 Task: Add Chobani S'mores S'mores Flip Greek Yogurt to the cart.
Action: Mouse moved to (35, 110)
Screenshot: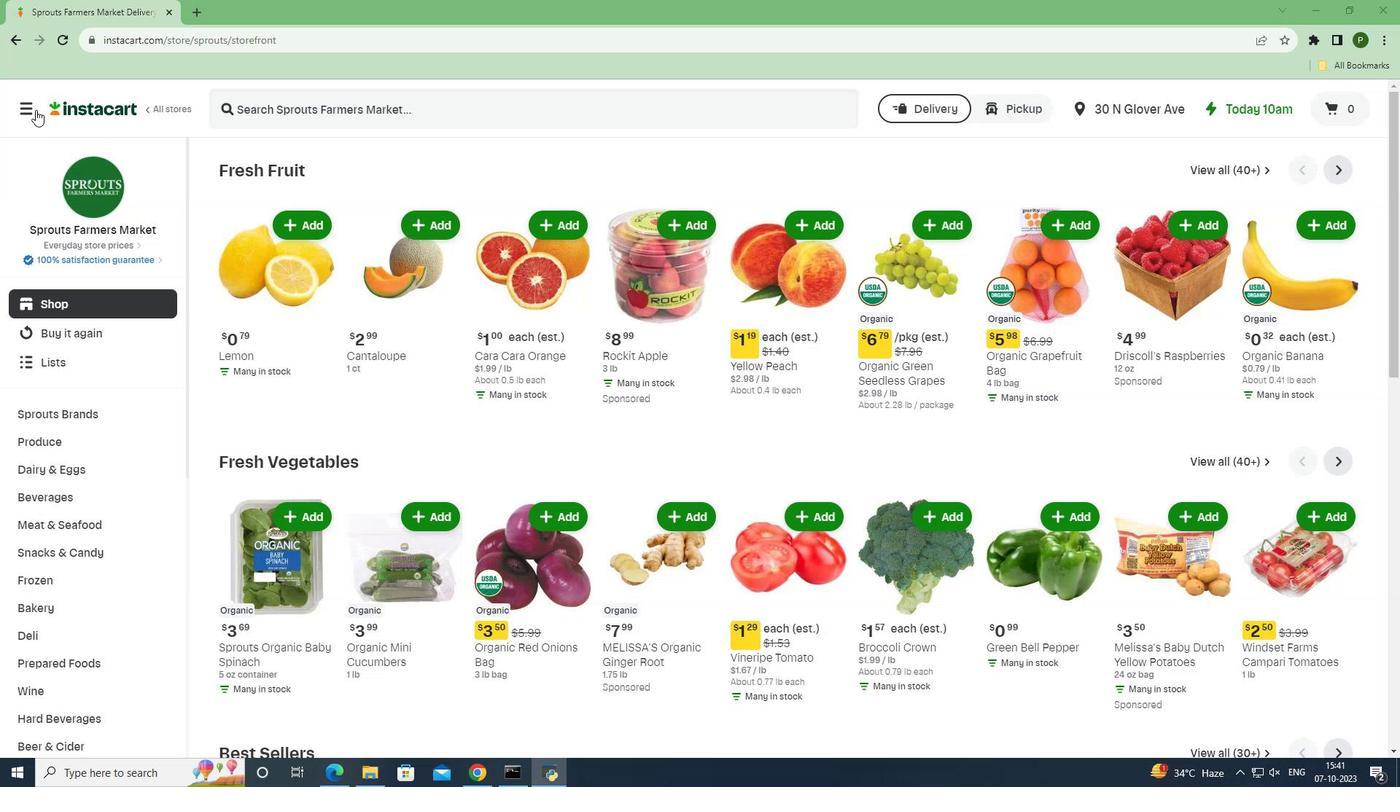 
Action: Mouse pressed left at (35, 110)
Screenshot: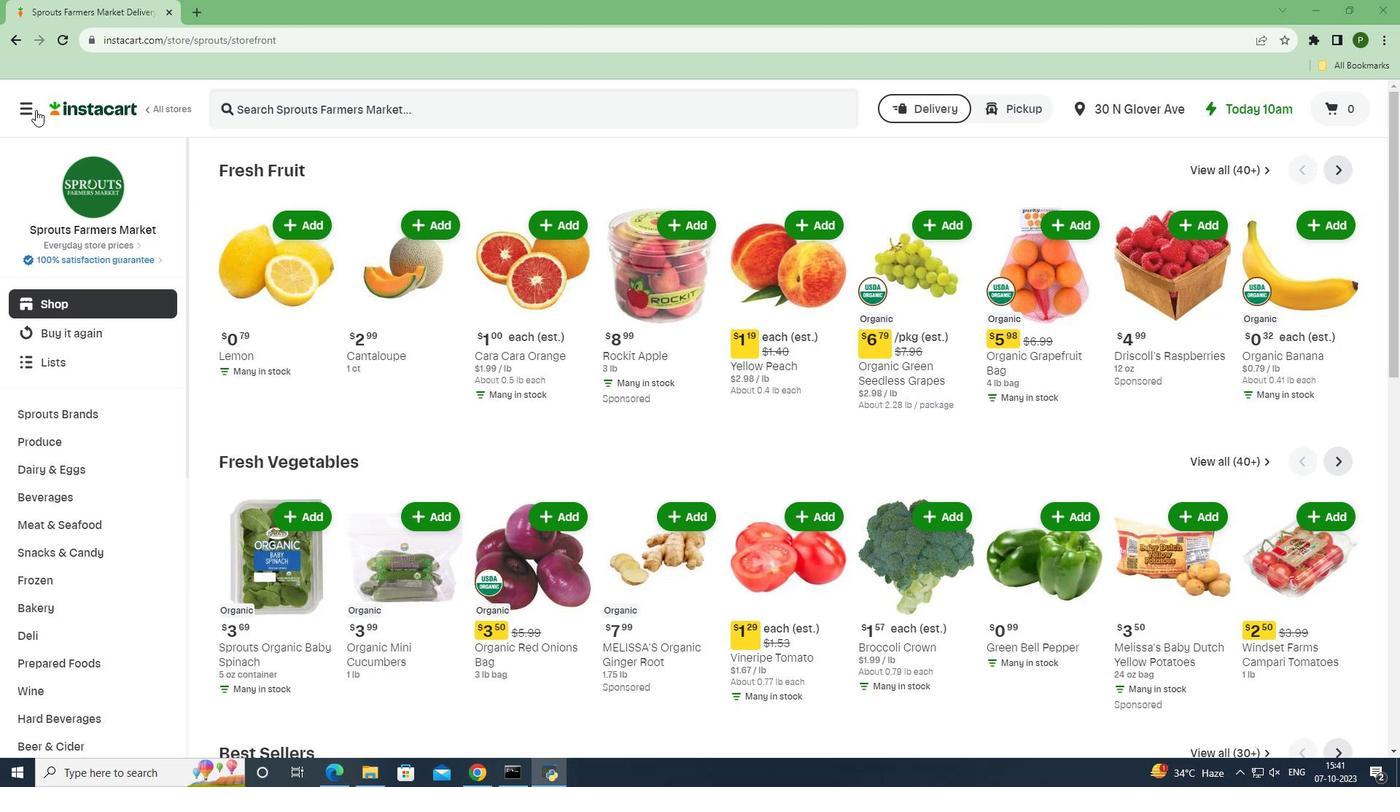 
Action: Mouse moved to (72, 401)
Screenshot: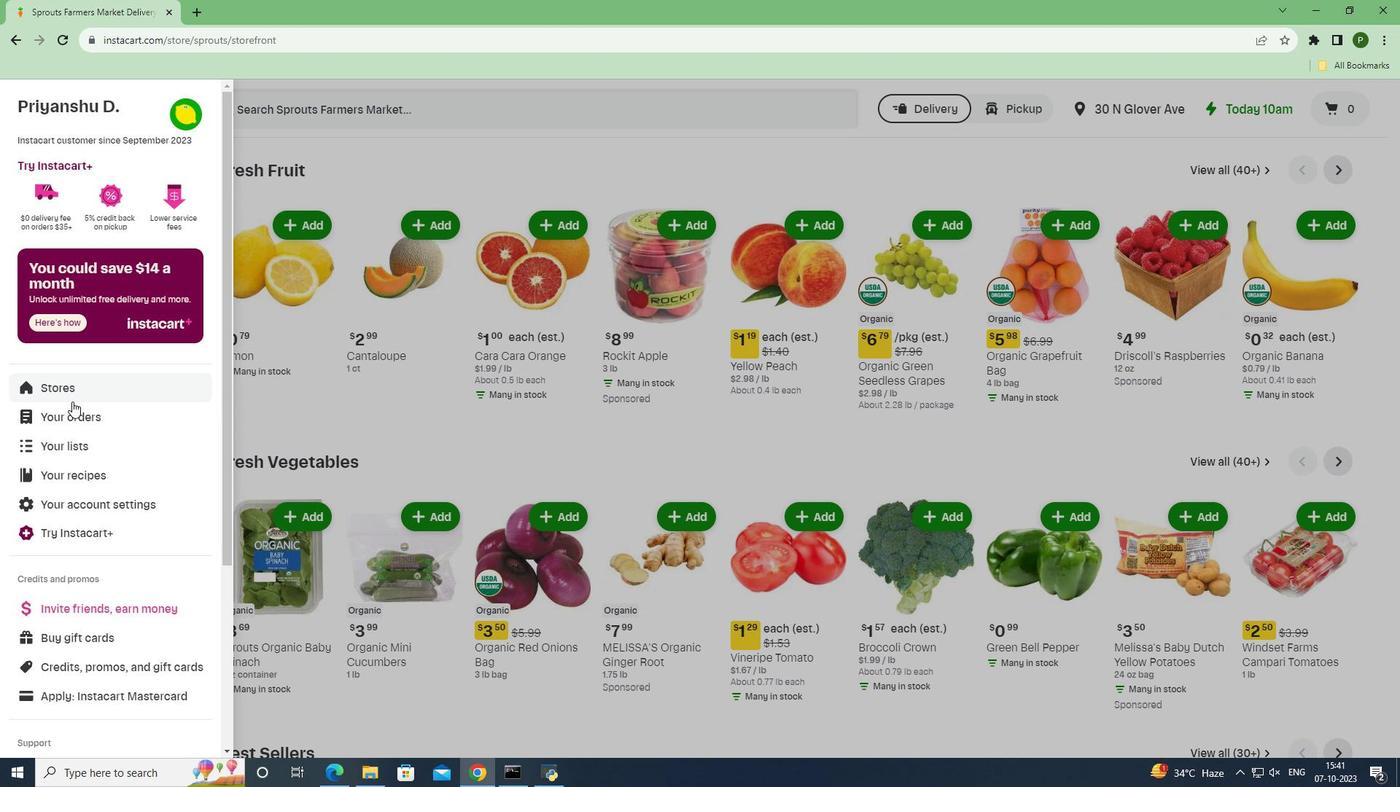 
Action: Mouse pressed left at (72, 401)
Screenshot: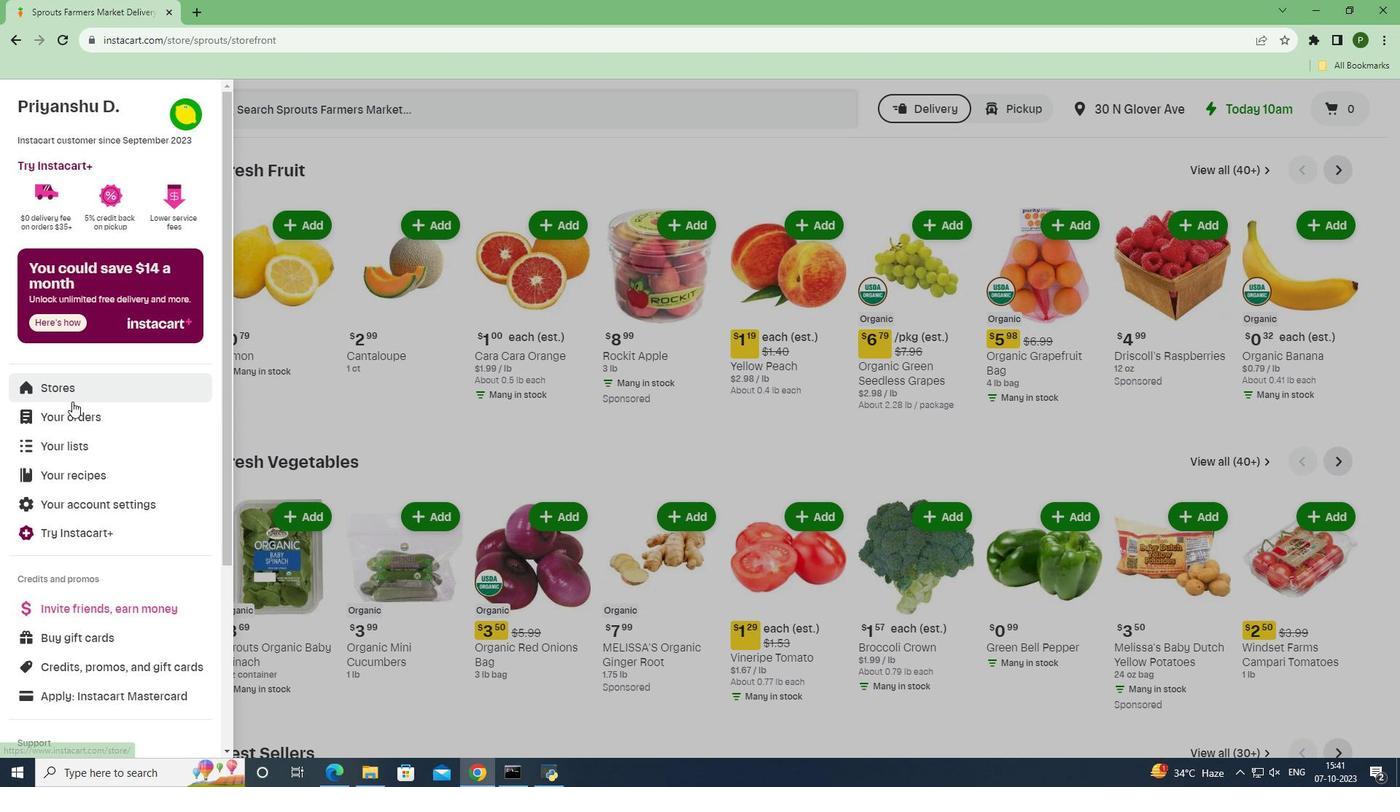 
Action: Mouse moved to (346, 173)
Screenshot: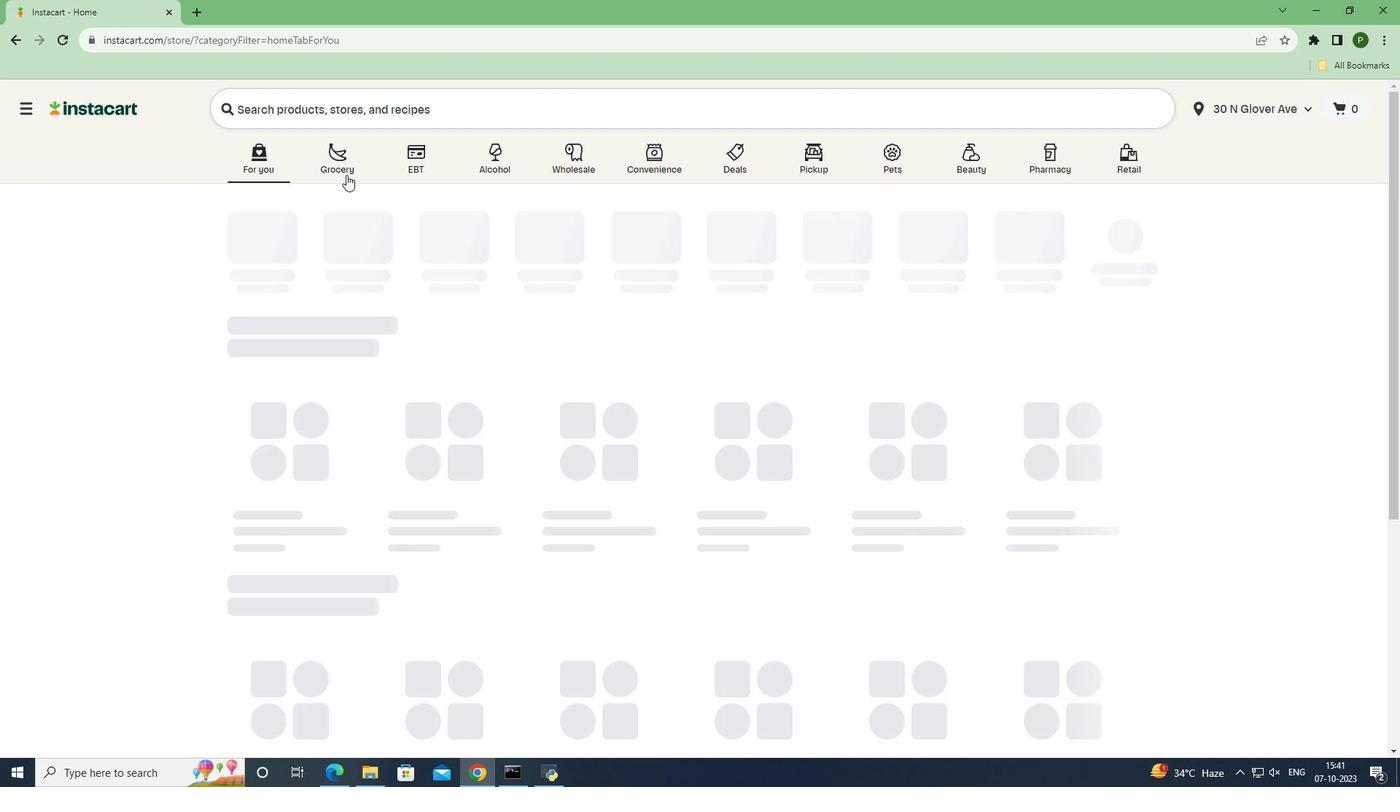 
Action: Mouse pressed left at (346, 173)
Screenshot: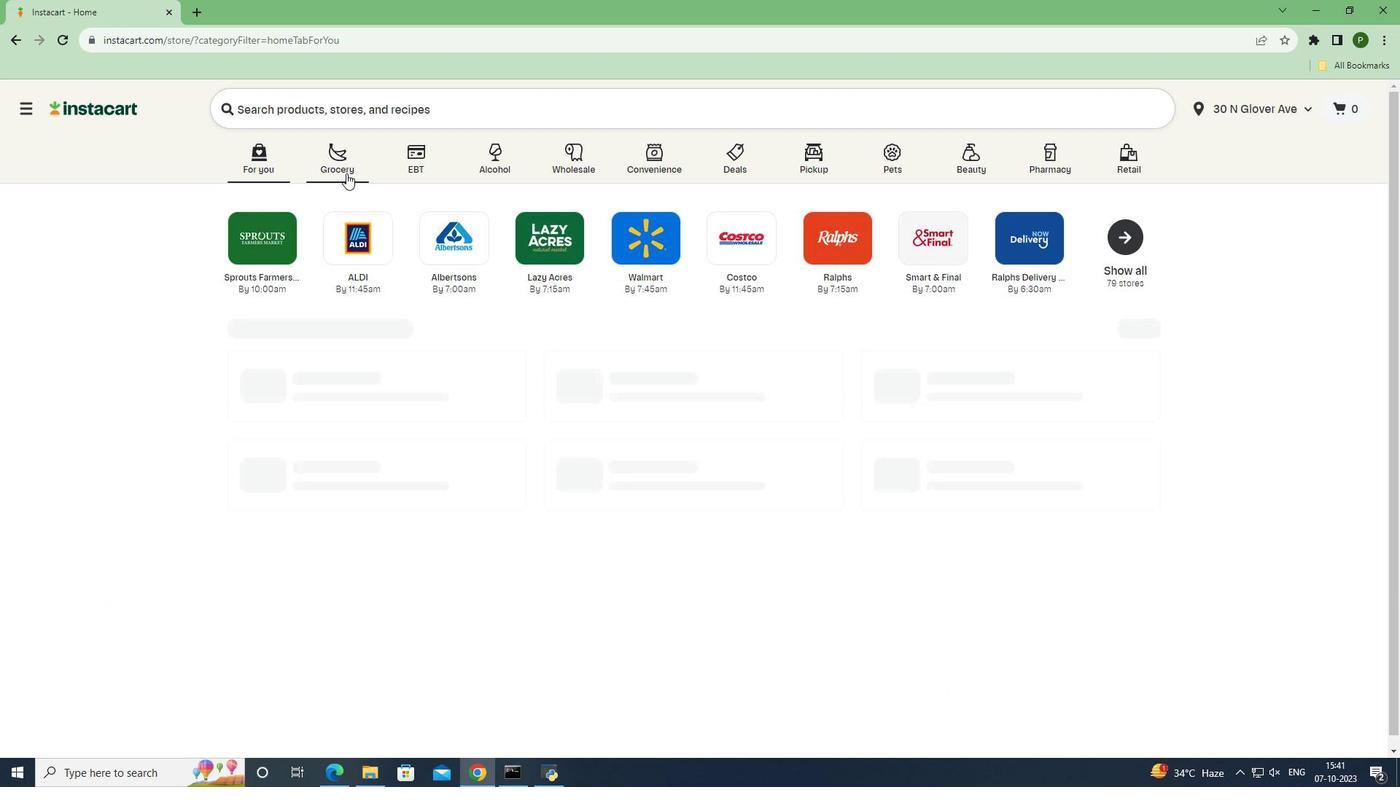 
Action: Mouse moved to (600, 337)
Screenshot: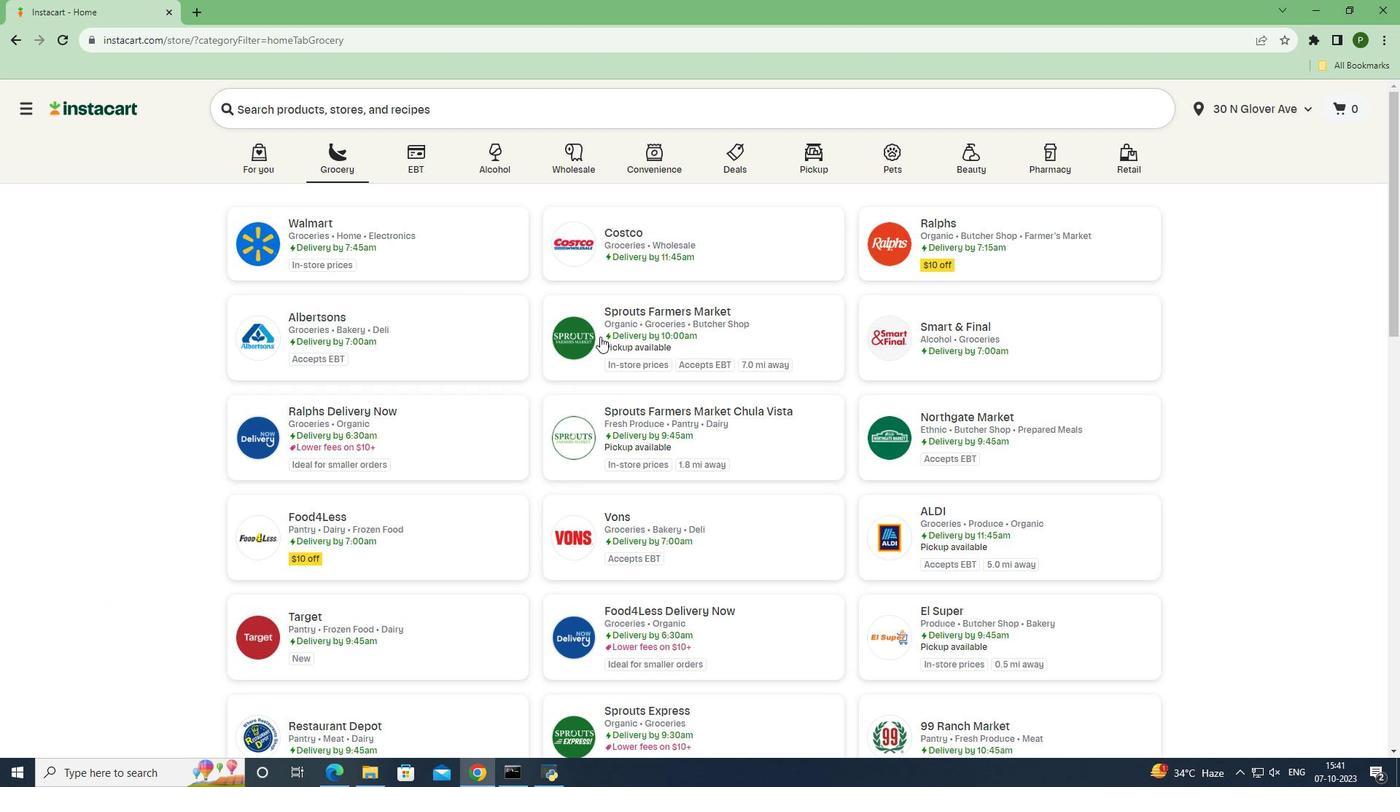 
Action: Mouse pressed left at (600, 337)
Screenshot: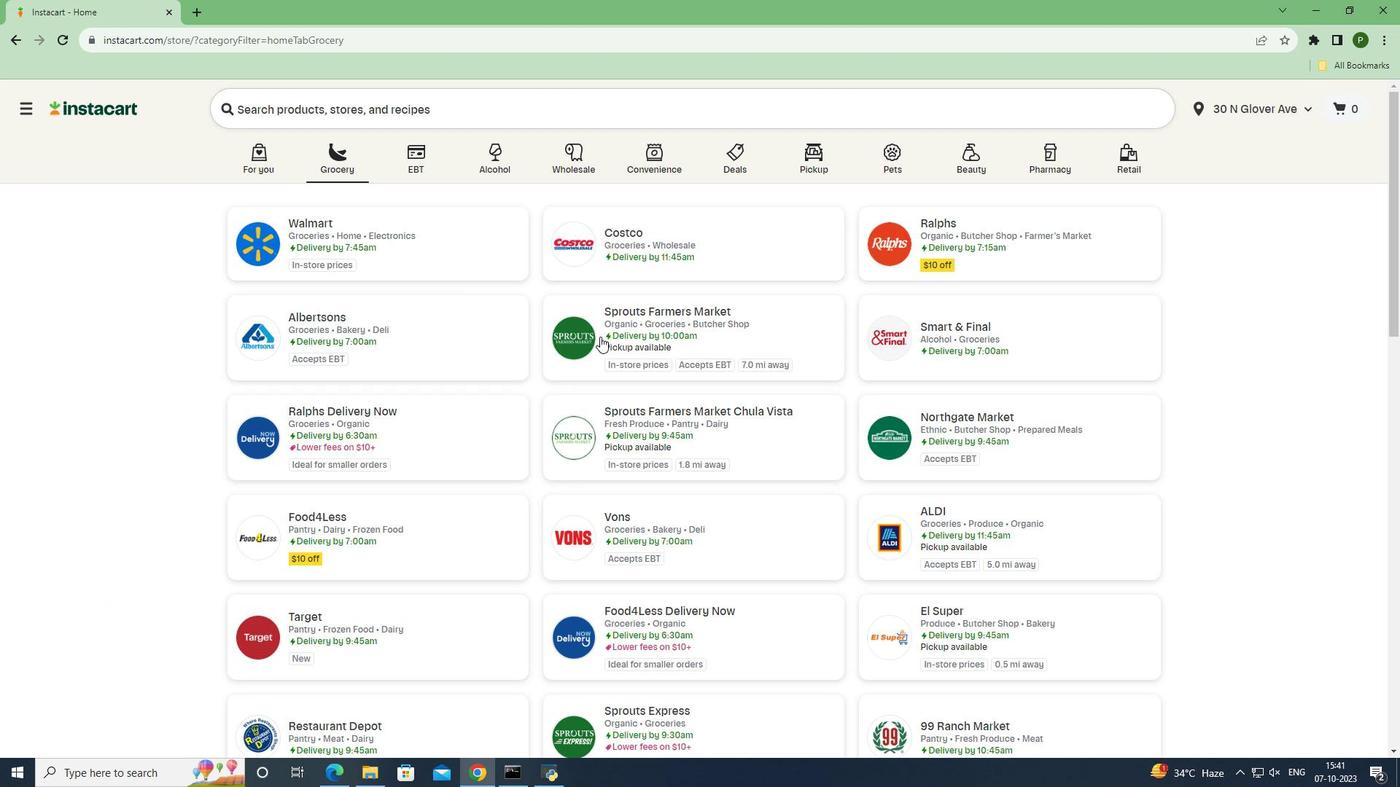 
Action: Mouse moved to (91, 474)
Screenshot: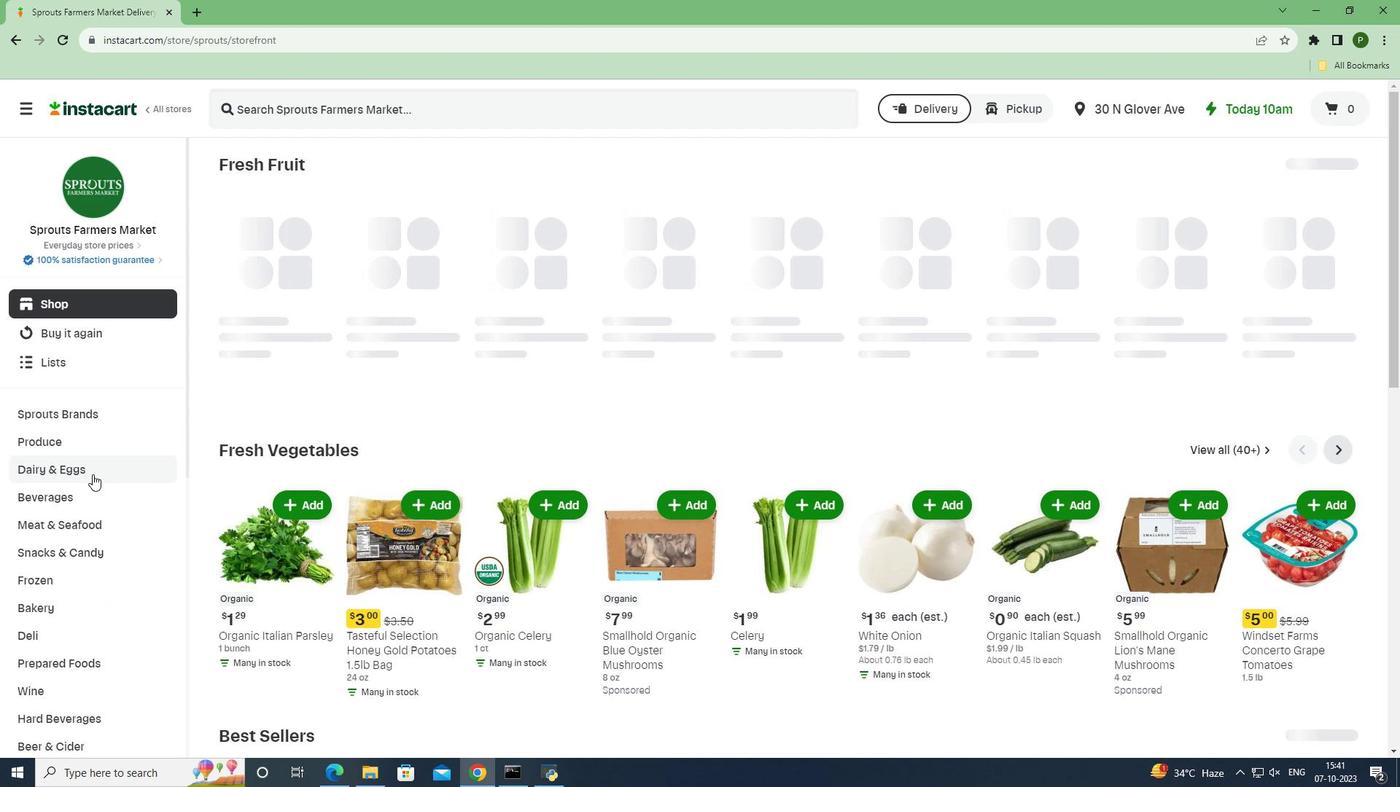 
Action: Mouse pressed left at (91, 474)
Screenshot: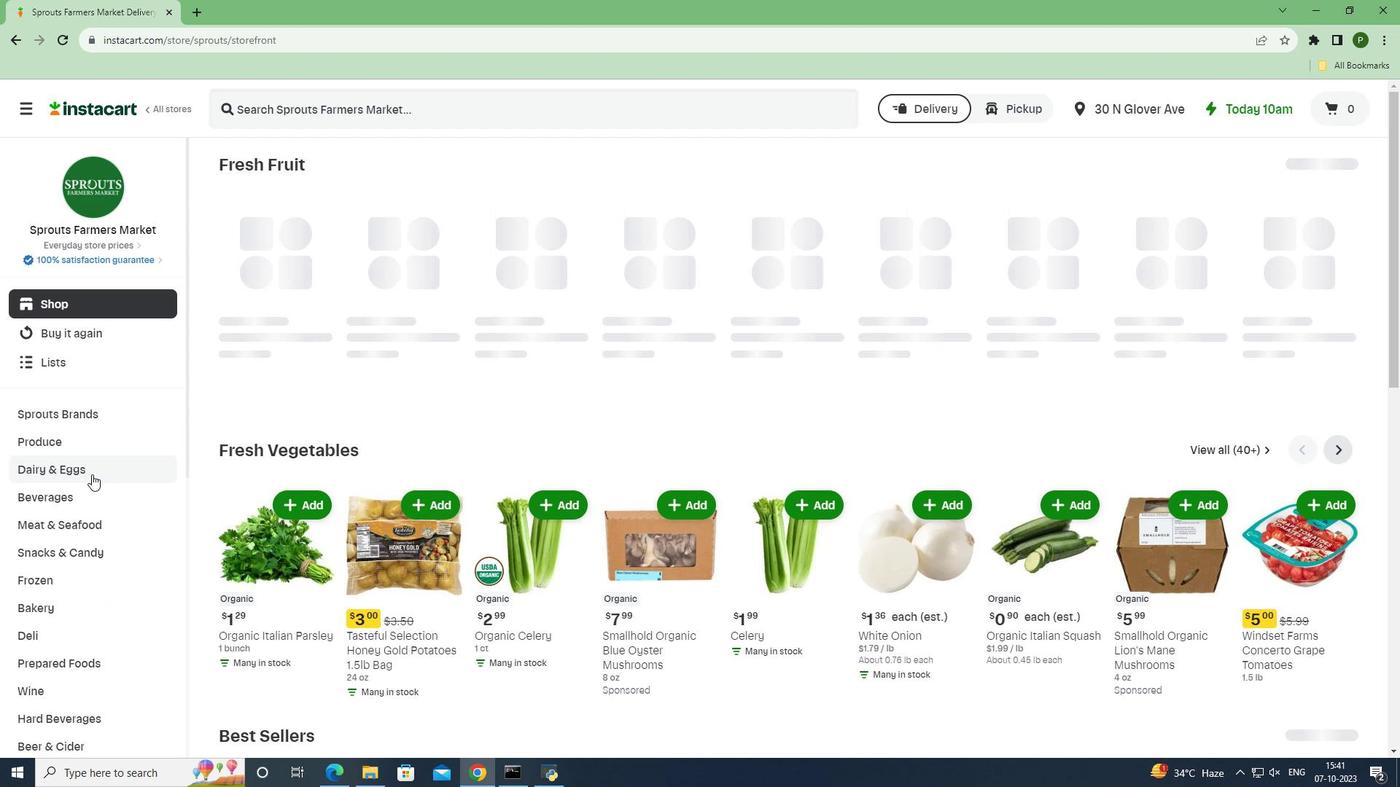
Action: Mouse moved to (69, 575)
Screenshot: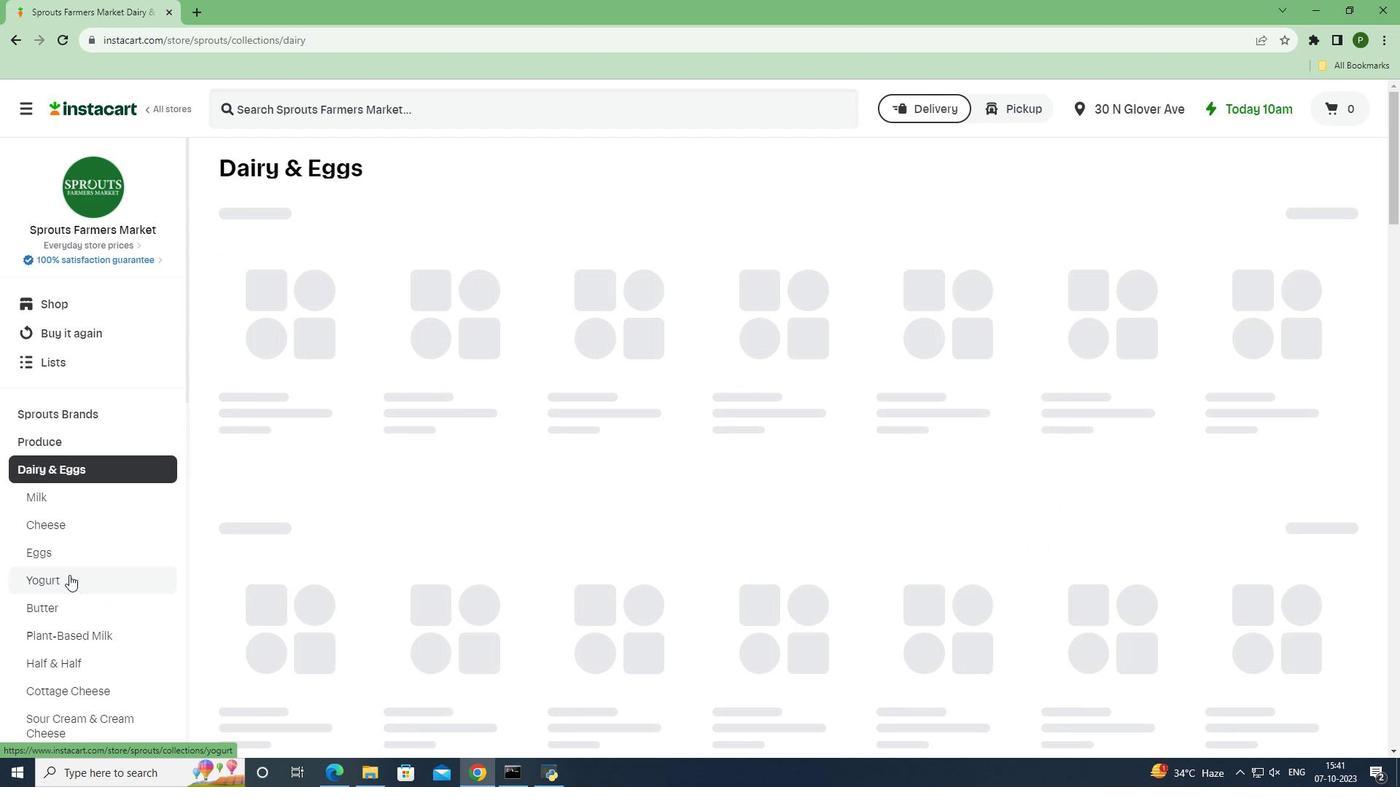 
Action: Mouse pressed left at (69, 575)
Screenshot: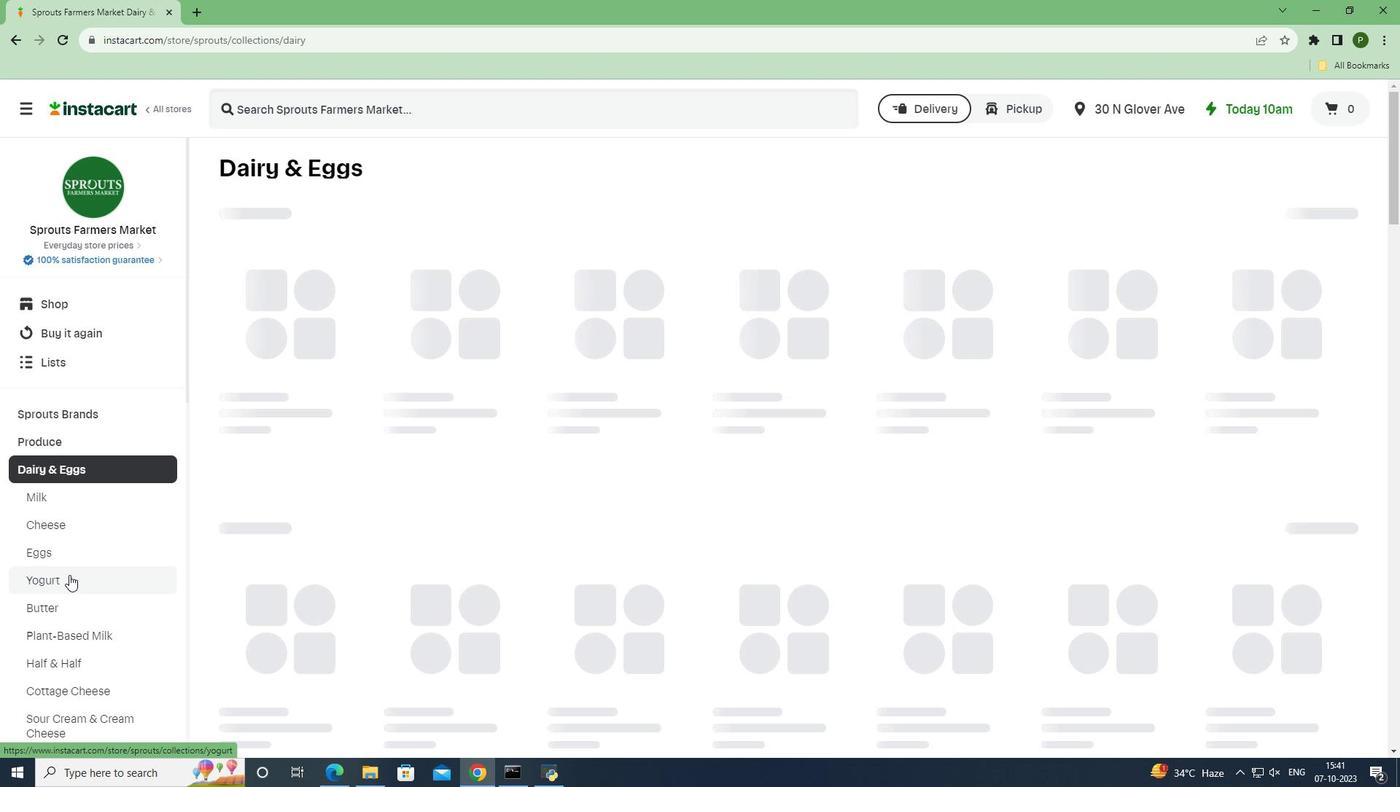 
Action: Mouse moved to (308, 107)
Screenshot: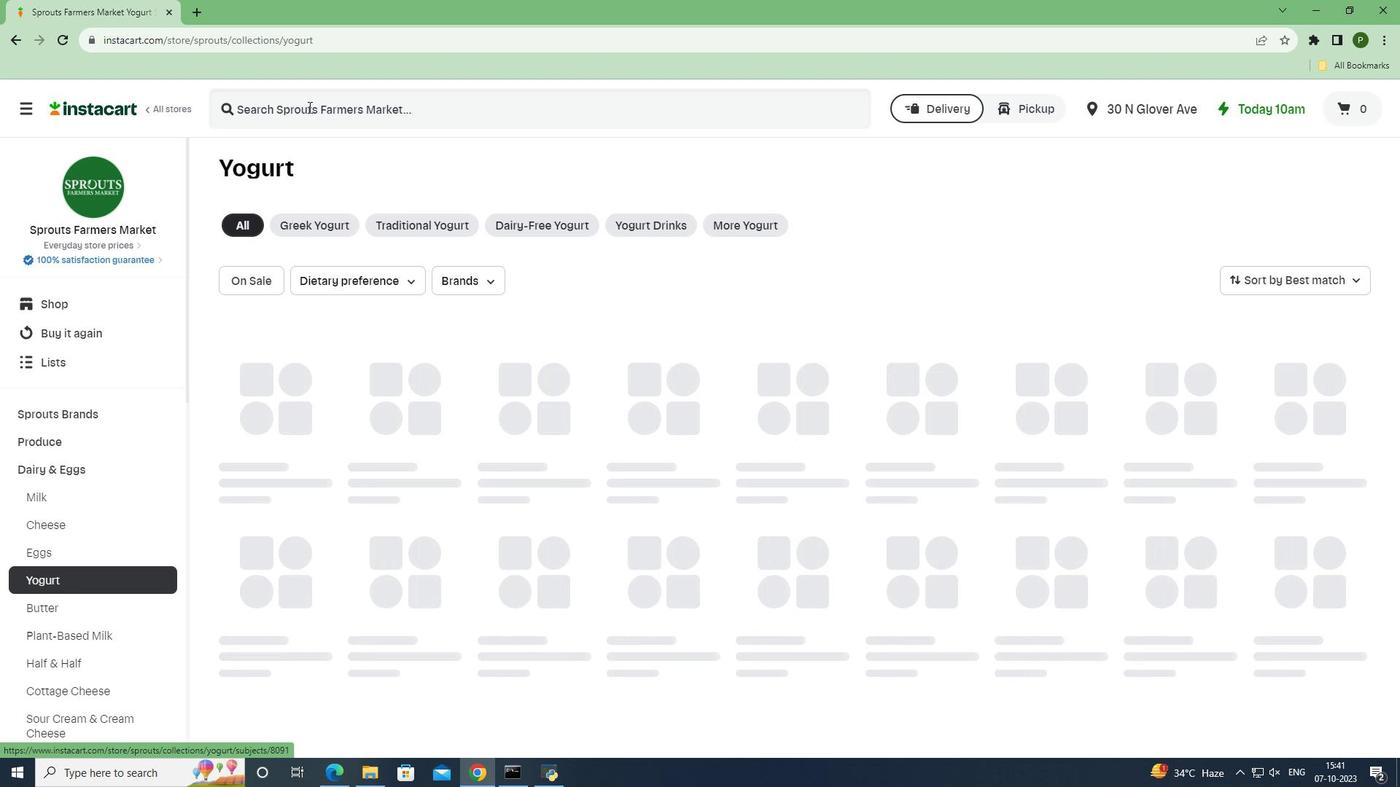 
Action: Mouse pressed left at (308, 107)
Screenshot: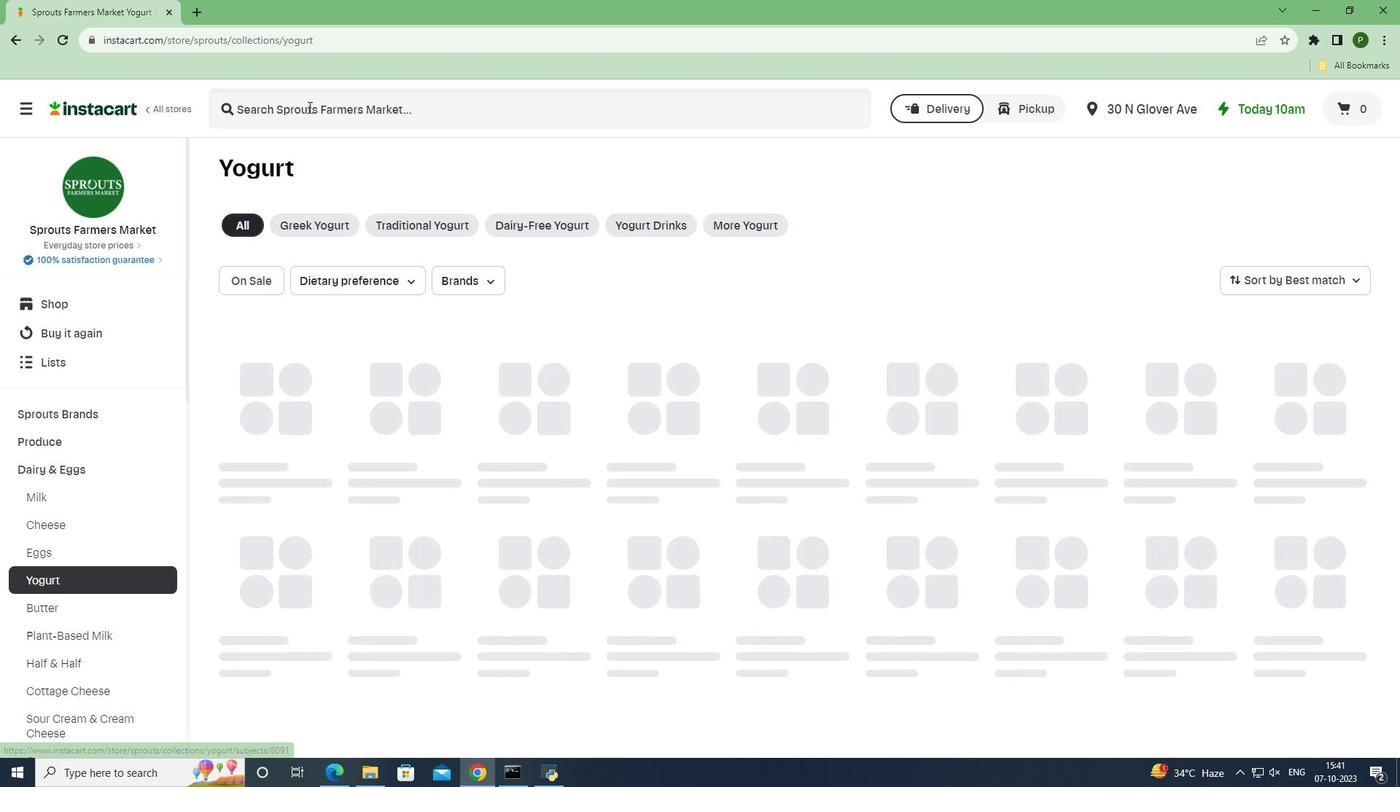 
Action: Key pressed <Key.caps_lock>C<Key.caps_lock>hobani<Key.space><Key.caps_lock>S<Key.caps_lock>'mores<Key.space><Key.caps_lock>S<Key.caps_lock>'mores<Key.space><Key.caps_lock>F<Key.caps_lock>lip<Key.space><Key.caps_lock>G<Key.caps_lock>reek<Key.space><Key.caps_lock>Y<Key.caps_lock>ogurt<Key.space><Key.enter>
Screenshot: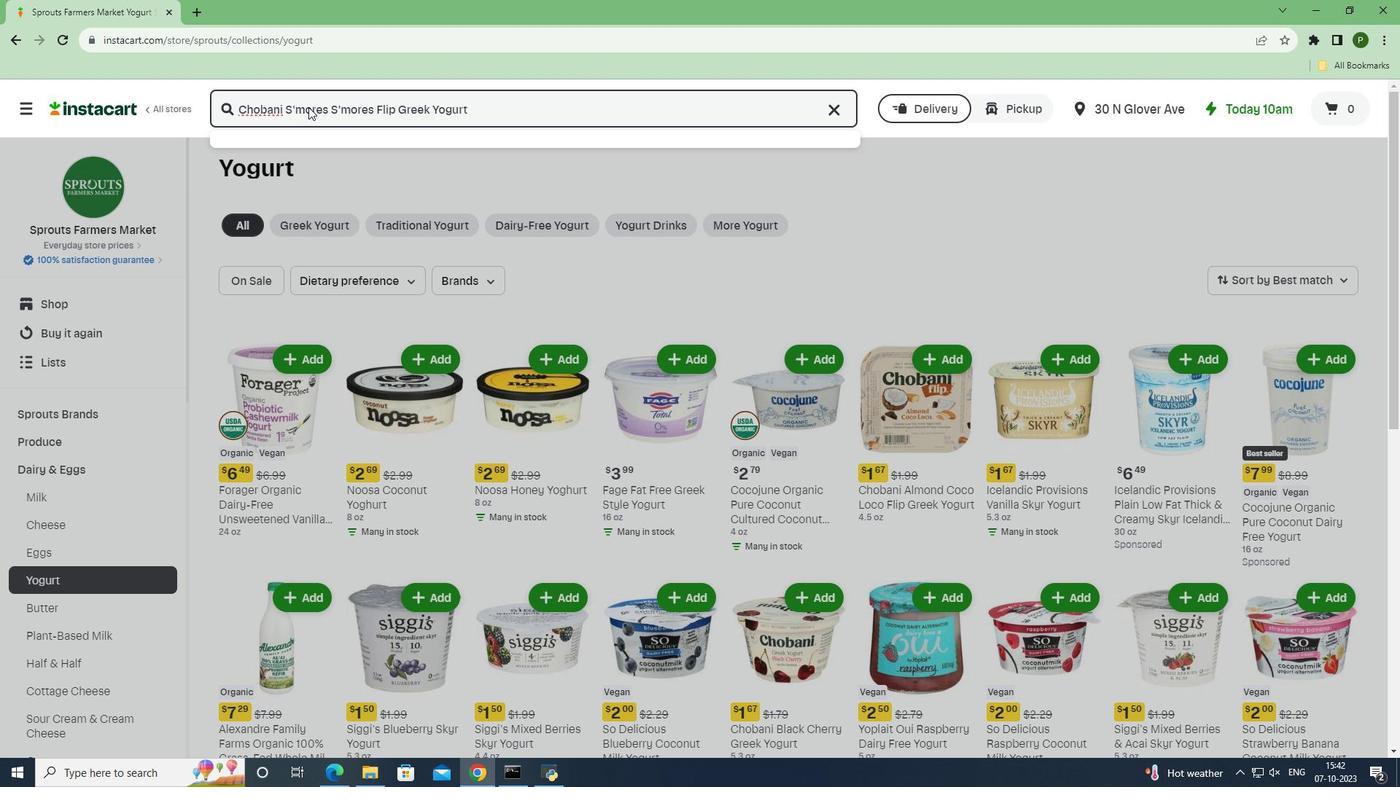 
Action: Mouse moved to (619, 253)
Screenshot: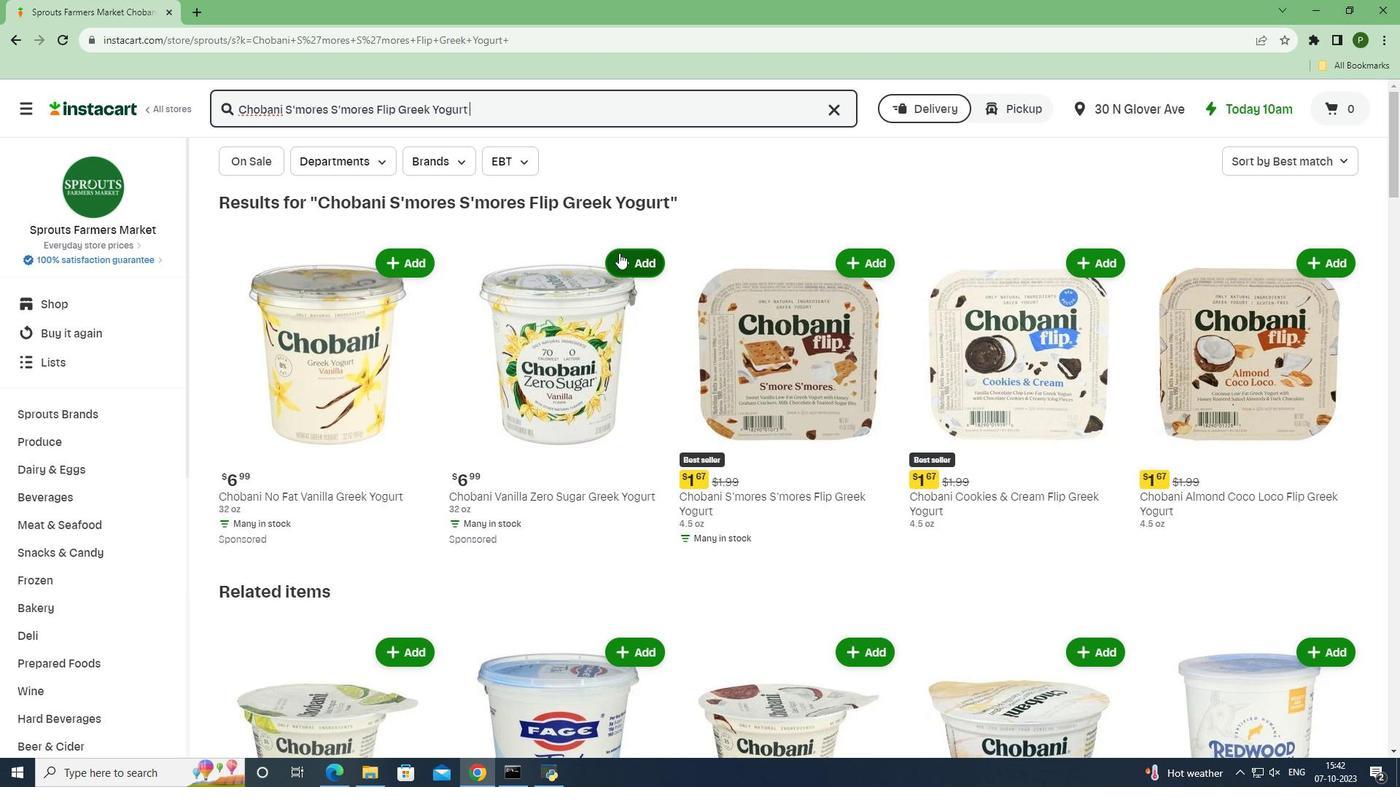 
Action: Mouse scrolled (619, 252) with delta (0, 0)
Screenshot: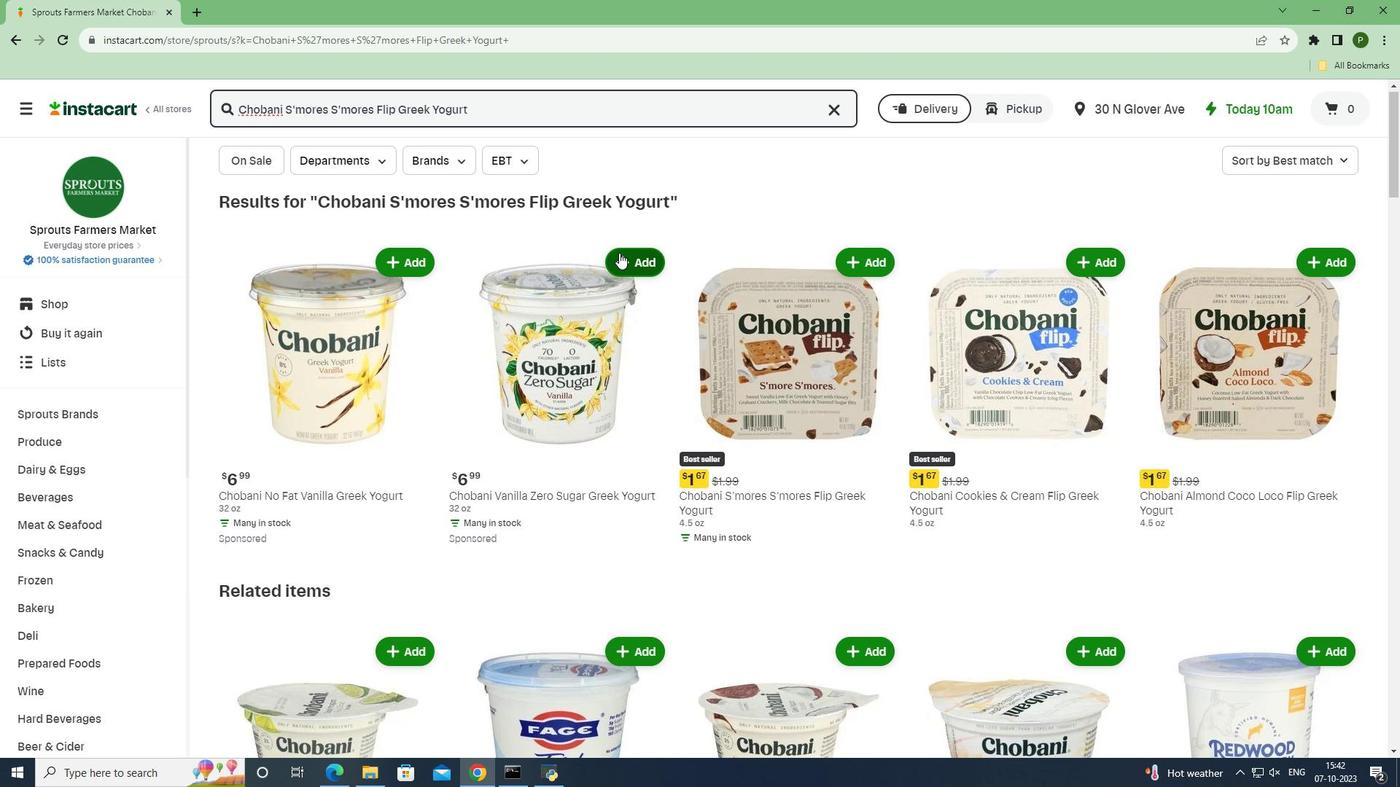
Action: Mouse scrolled (619, 253) with delta (0, 0)
Screenshot: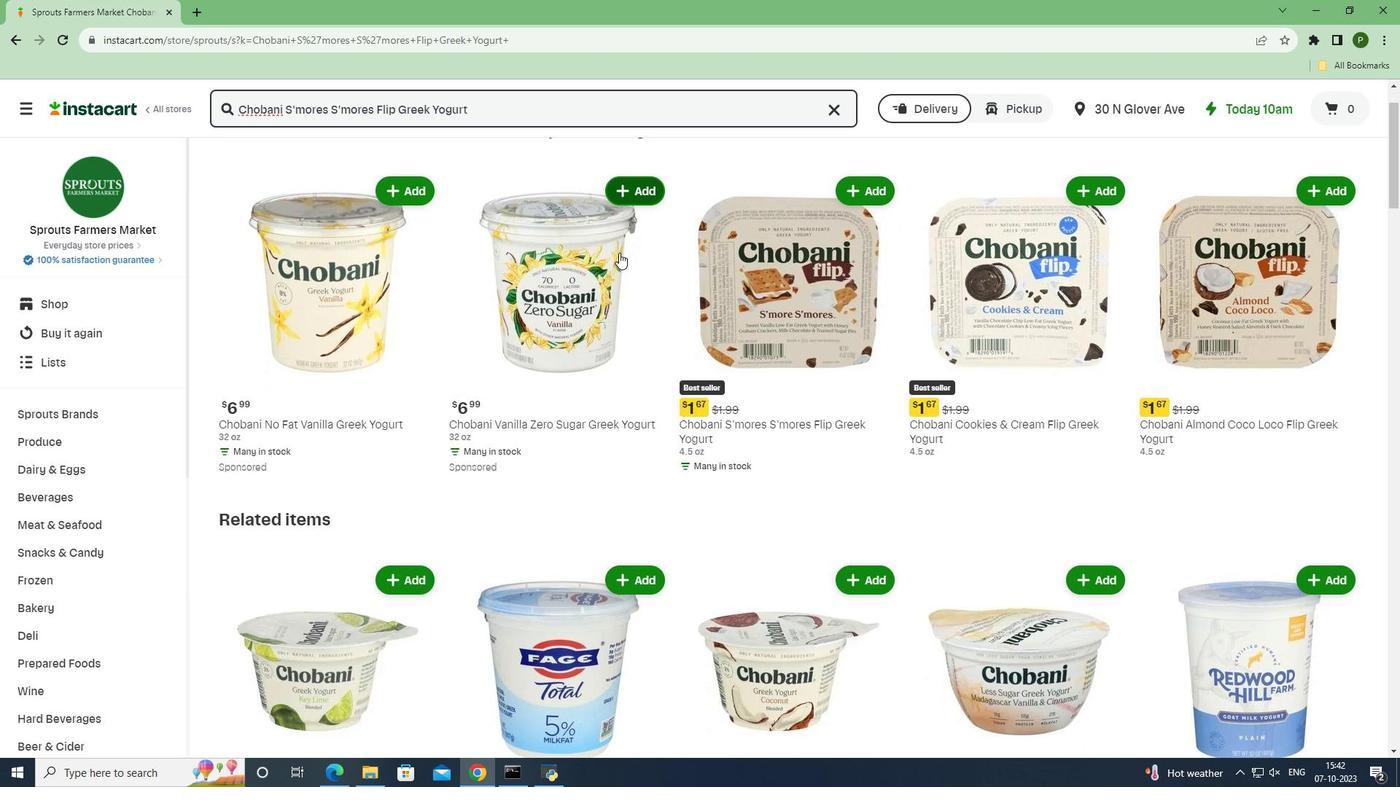 
Action: Mouse moved to (864, 272)
Screenshot: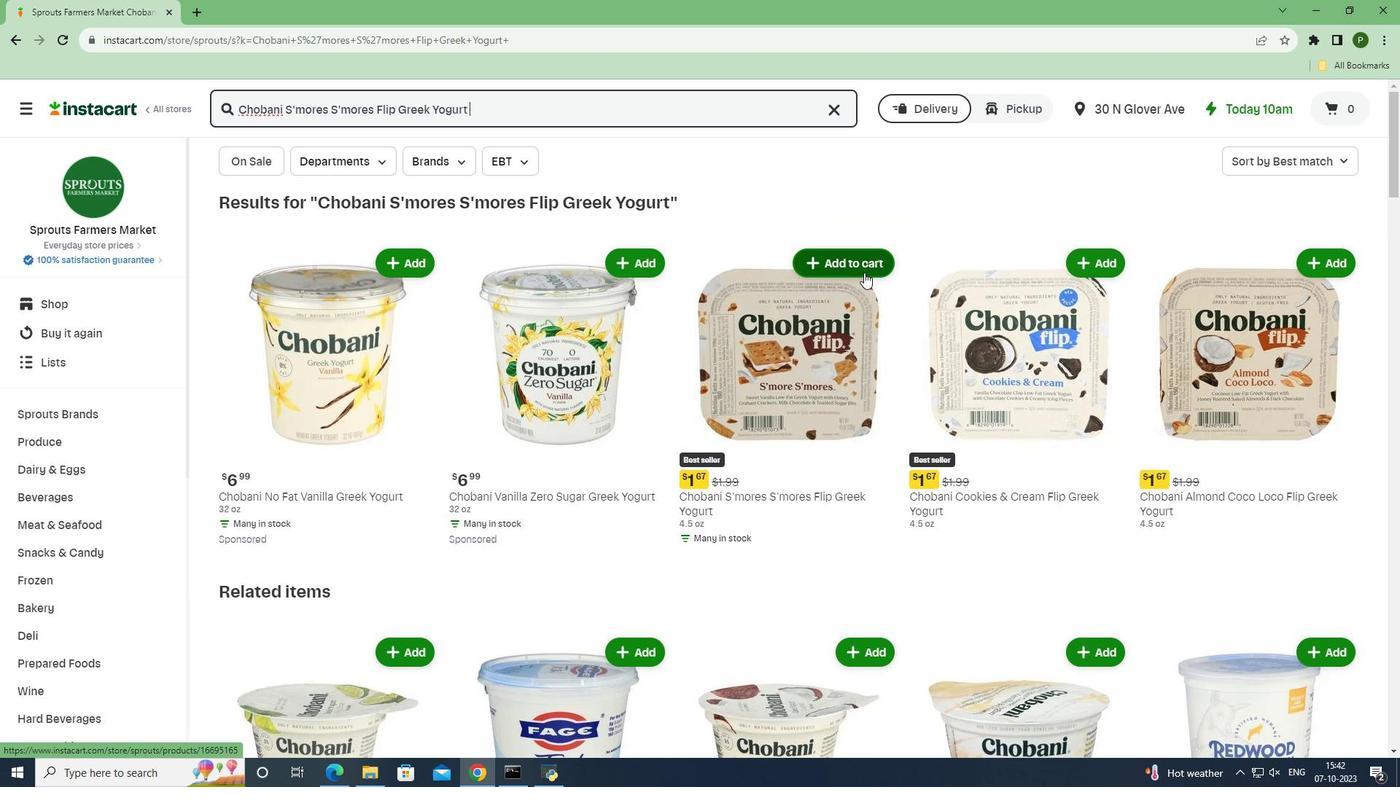 
Action: Mouse pressed left at (864, 272)
Screenshot: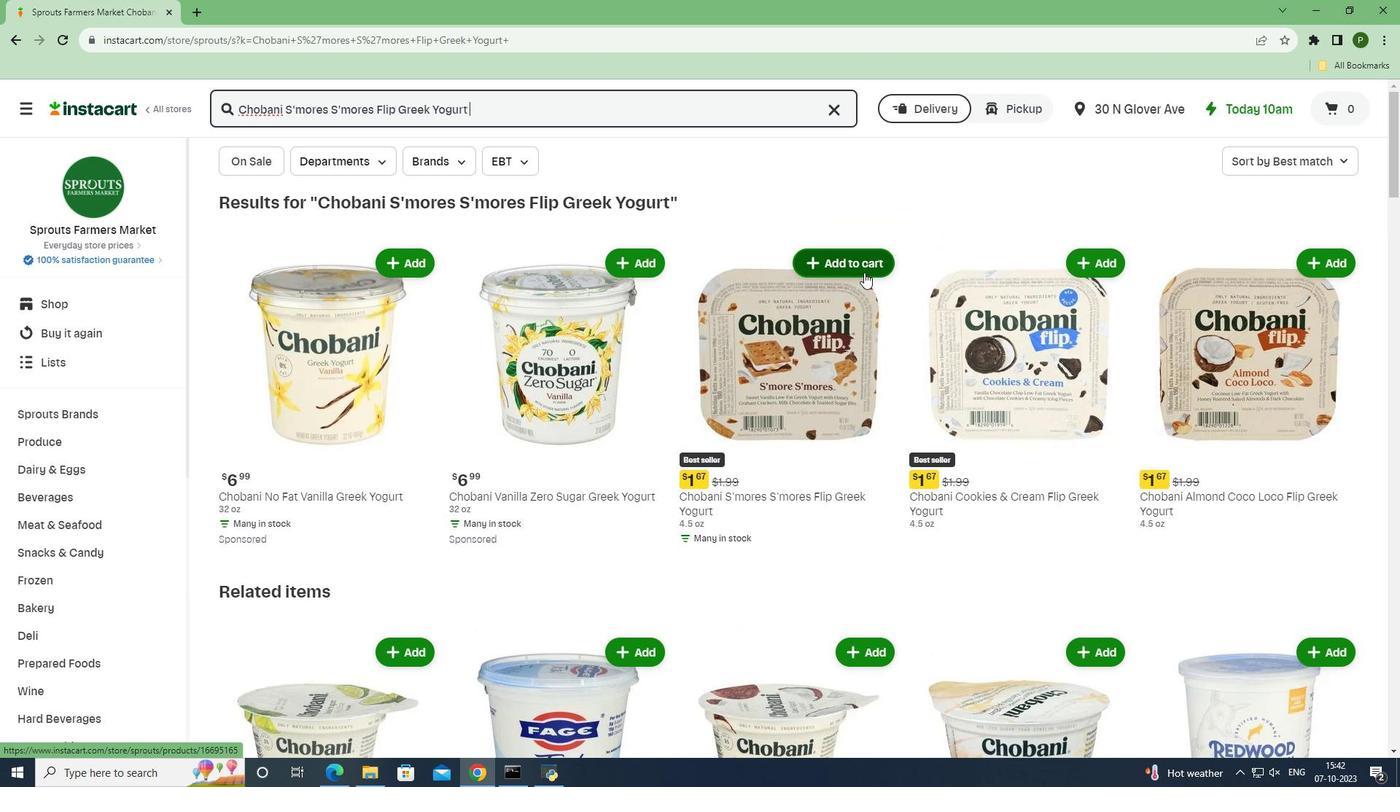 
Action: Mouse moved to (928, 284)
Screenshot: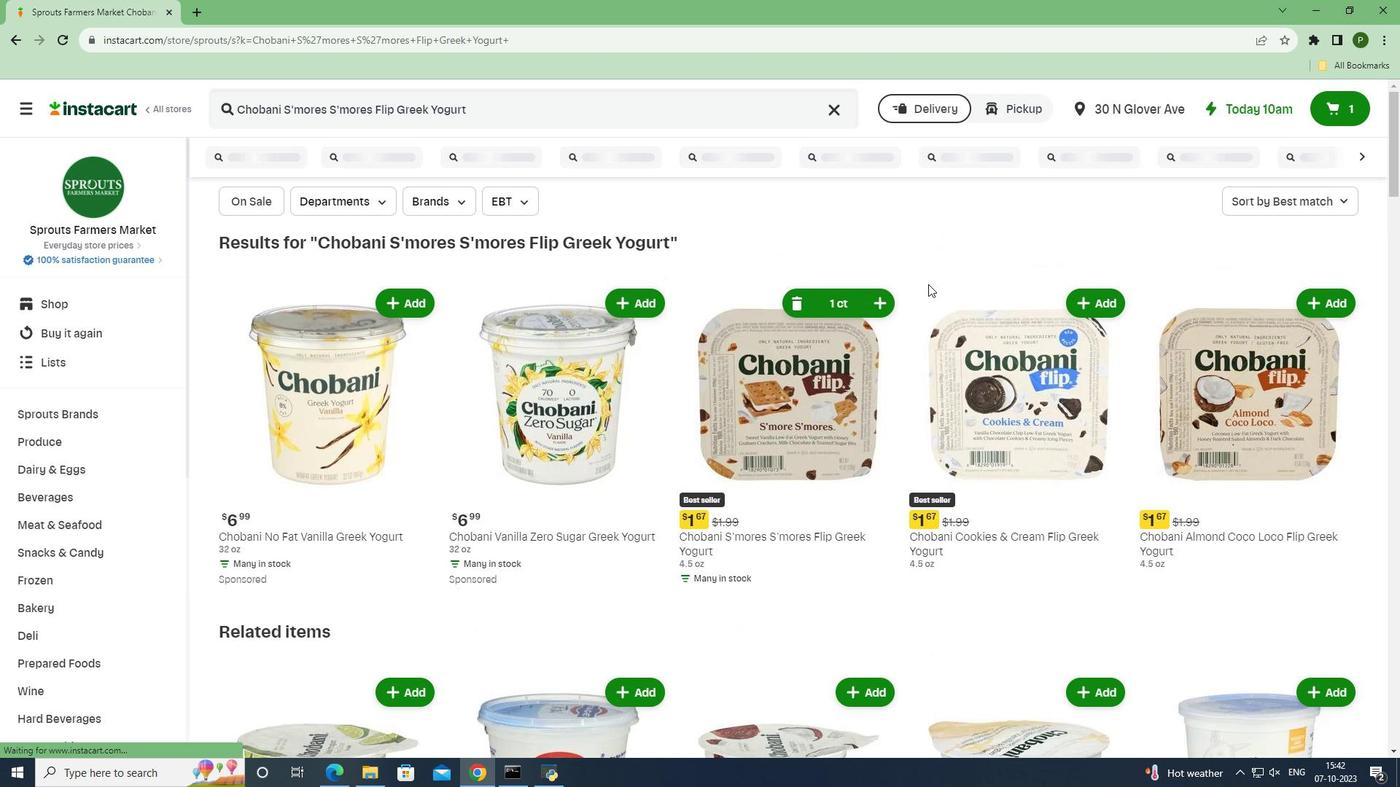 
